 Task: Choose the card "MERCHANT" for your new game.
Action: Mouse moved to (505, 581)
Screenshot: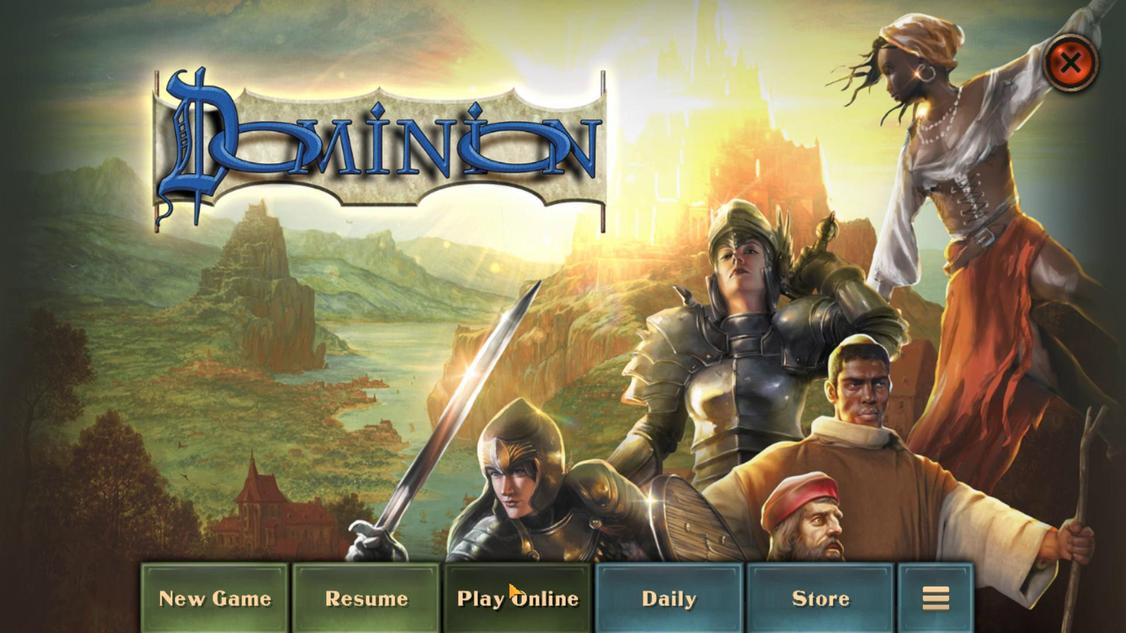 
Action: Mouse pressed left at (505, 581)
Screenshot: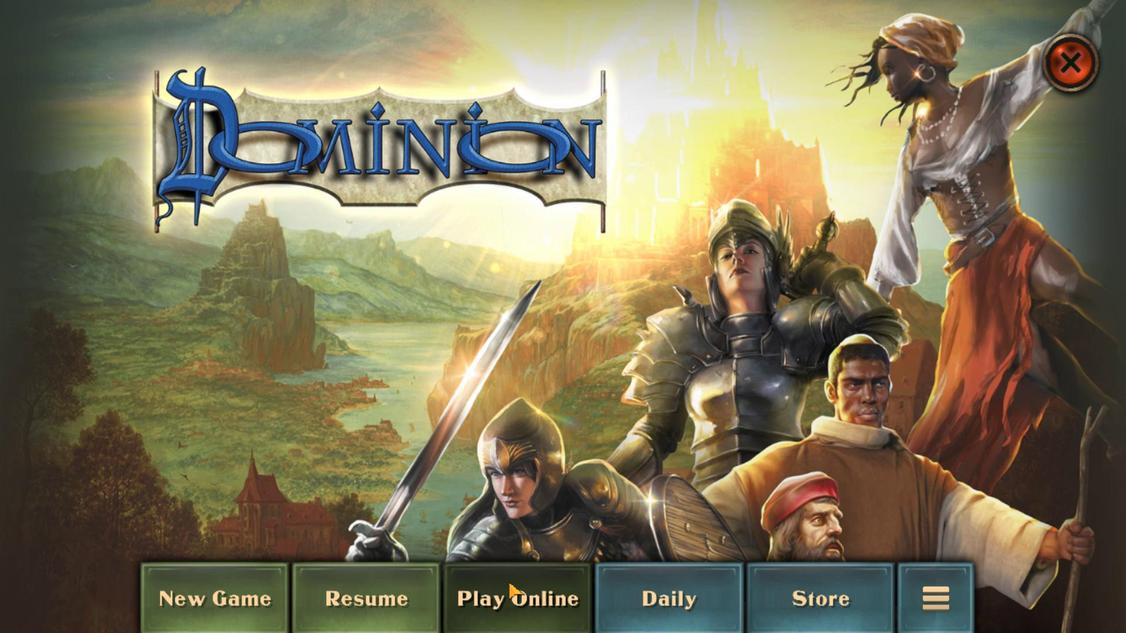 
Action: Mouse moved to (535, 373)
Screenshot: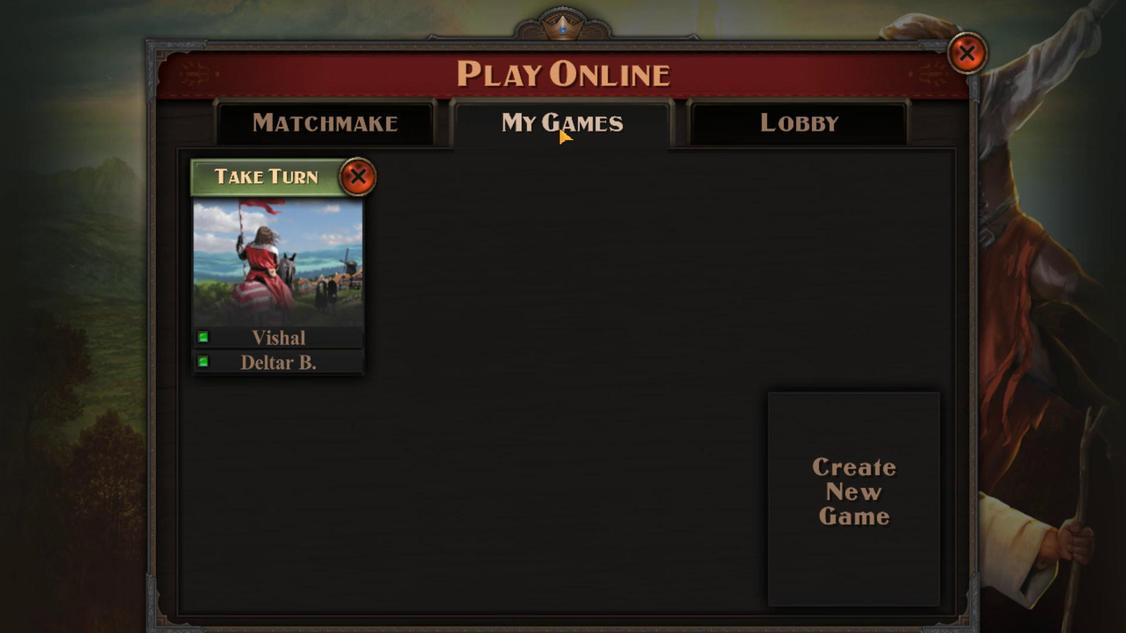 
Action: Mouse pressed left at (535, 373)
Screenshot: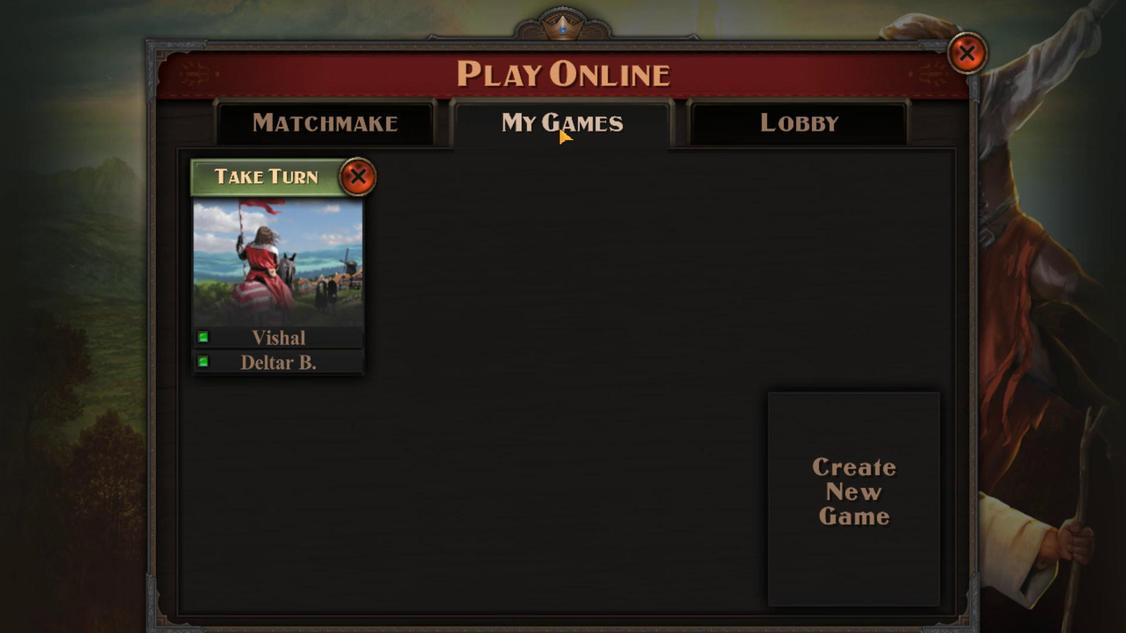 
Action: Mouse moved to (702, 539)
Screenshot: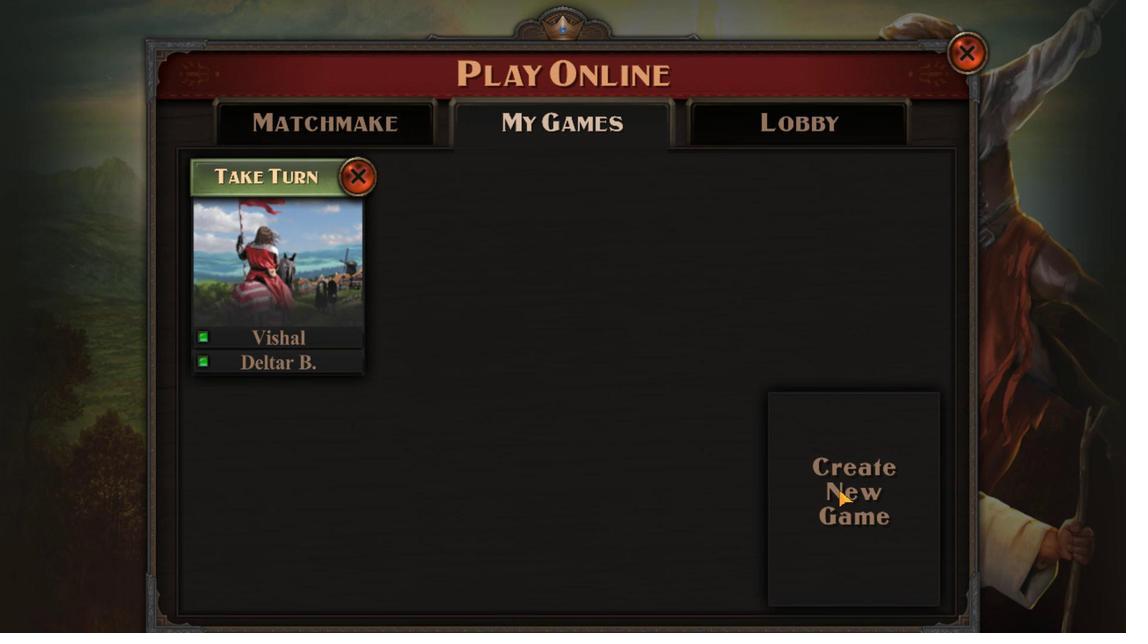 
Action: Mouse pressed left at (702, 539)
Screenshot: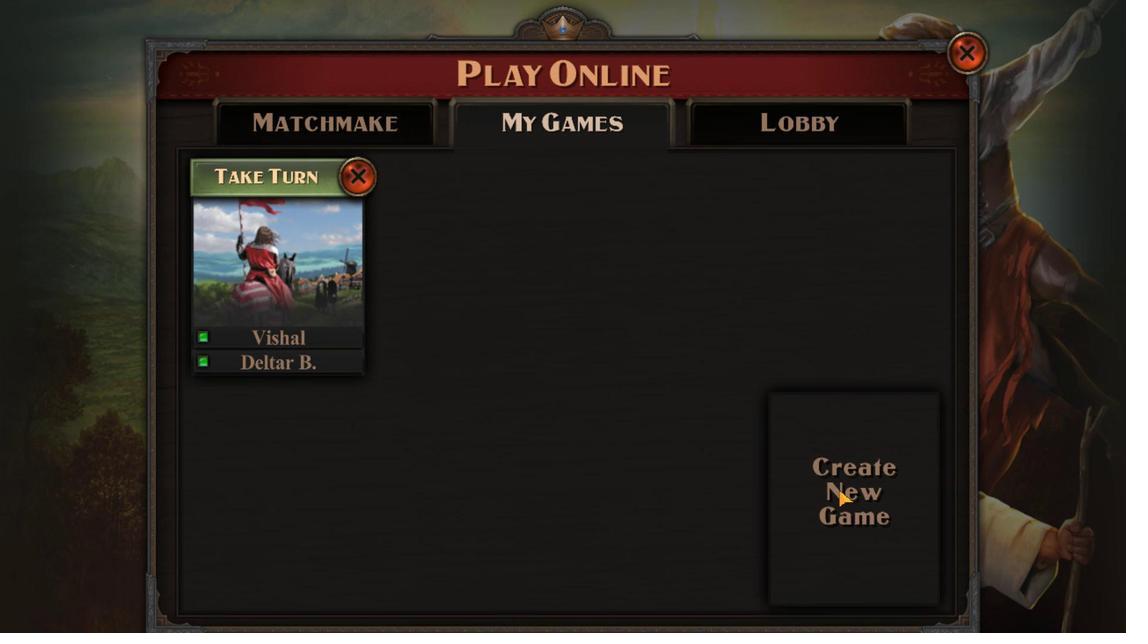 
Action: Mouse moved to (474, 370)
Screenshot: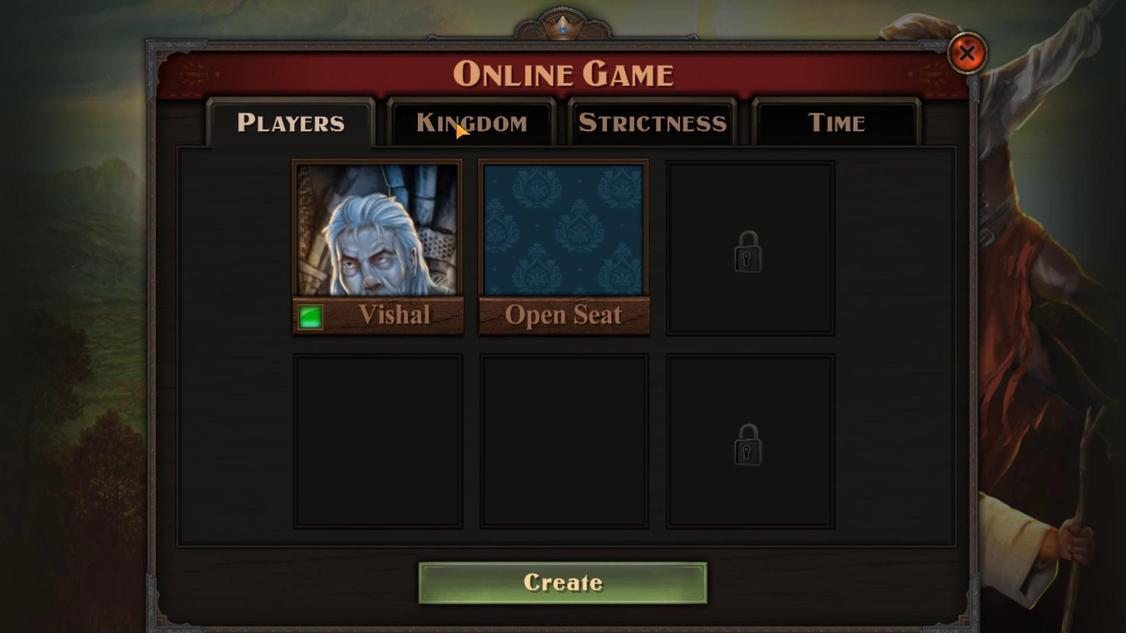 
Action: Mouse pressed left at (474, 370)
Screenshot: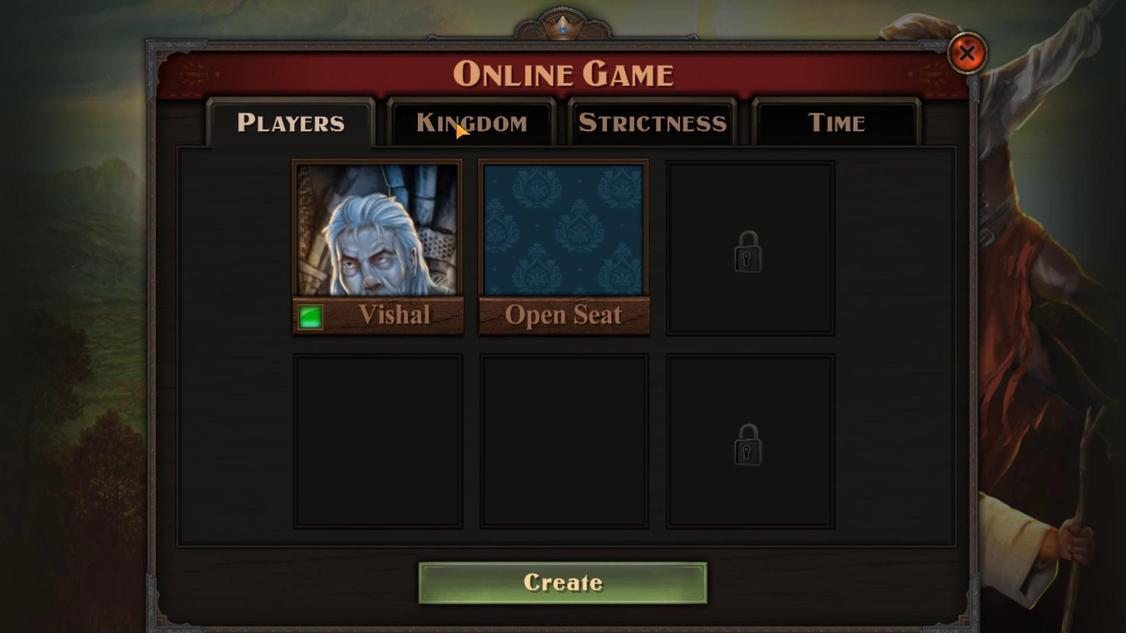 
Action: Mouse moved to (635, 403)
Screenshot: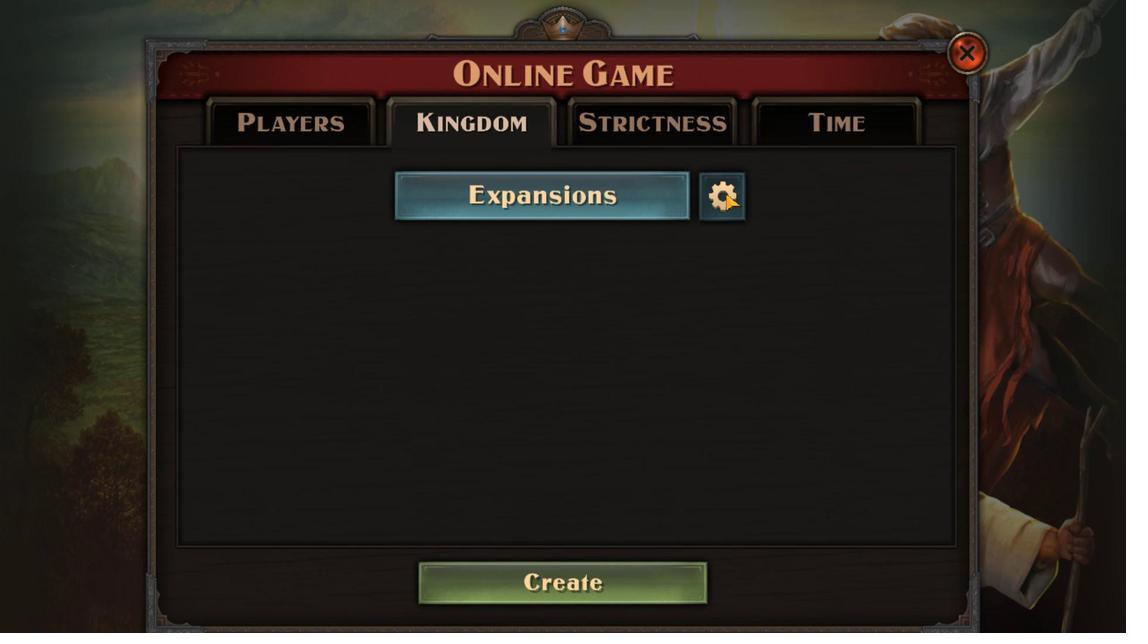
Action: Mouse pressed left at (635, 403)
Screenshot: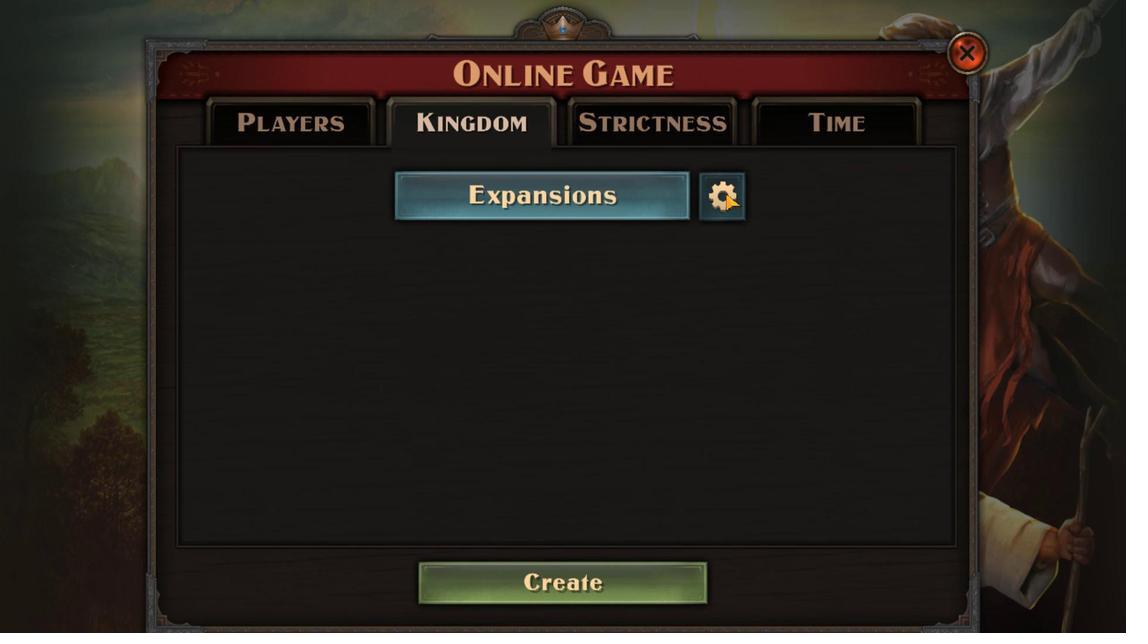 
Action: Mouse moved to (622, 407)
Screenshot: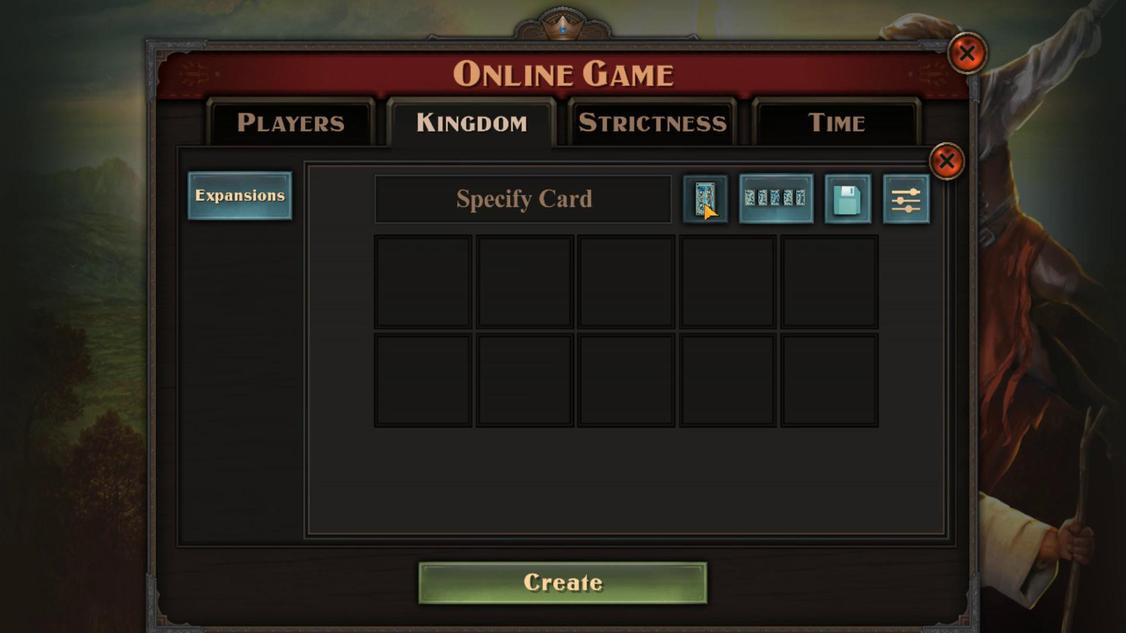 
Action: Mouse pressed left at (622, 407)
Screenshot: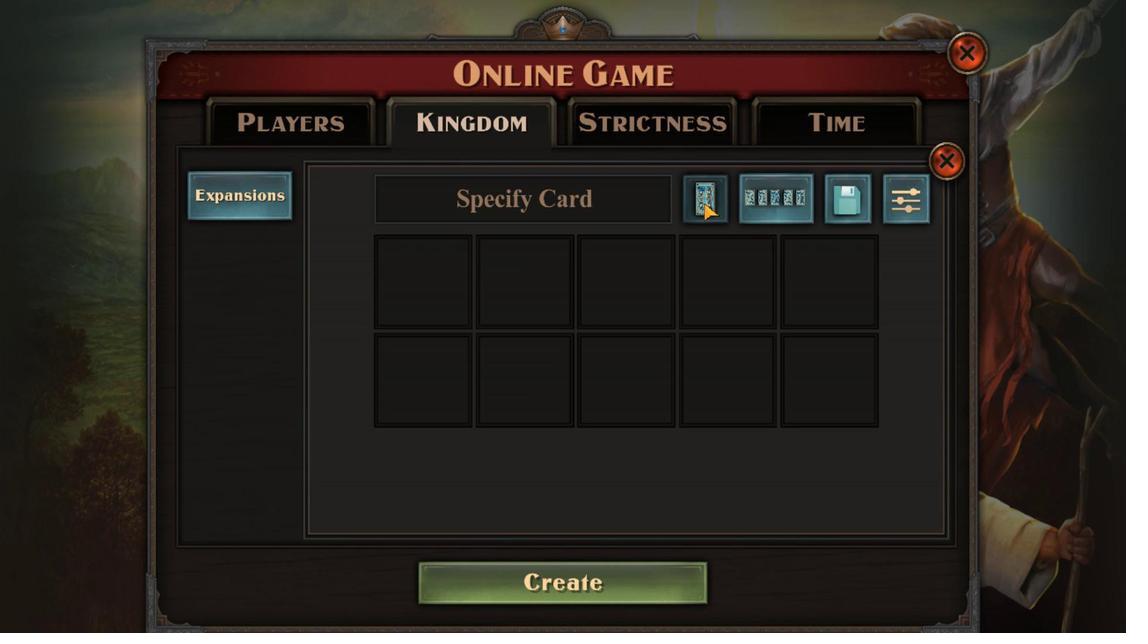 
Action: Mouse moved to (492, 531)
Screenshot: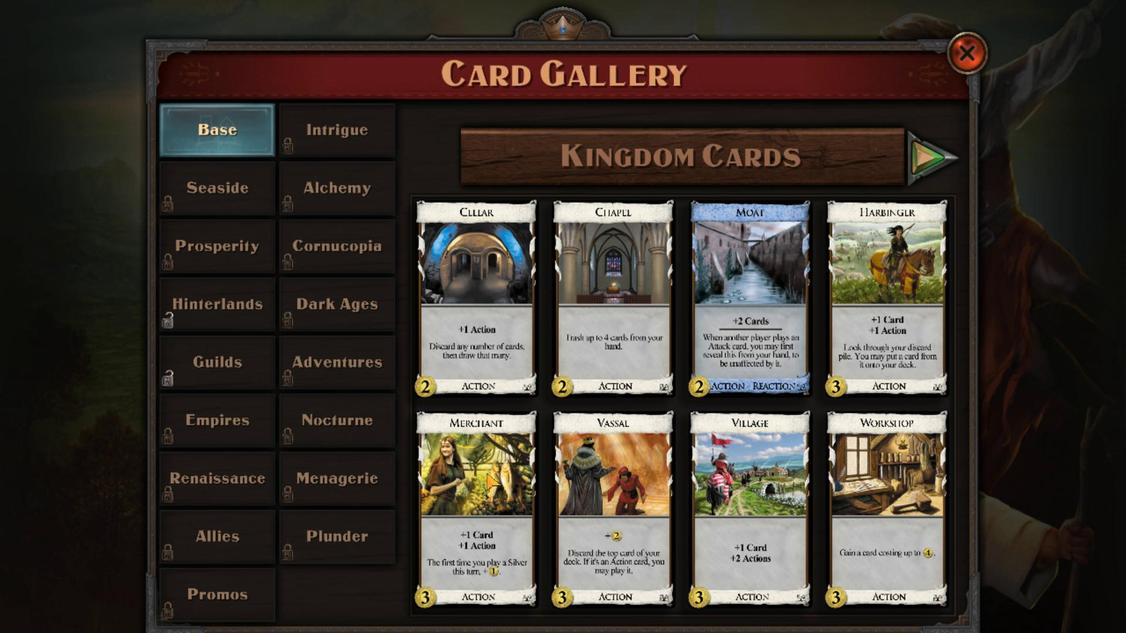 
Action: Mouse pressed left at (492, 531)
Screenshot: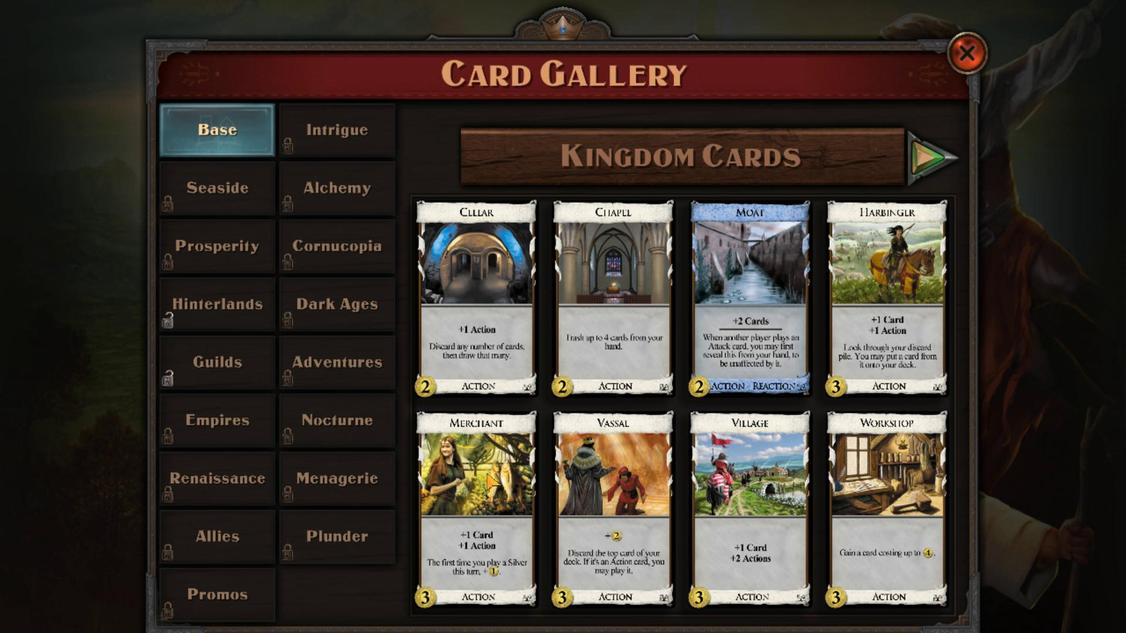 
